 Task: Select the js-profile-visualizer. heap profile. table in the default binary editor.
Action: Mouse moved to (11, 545)
Screenshot: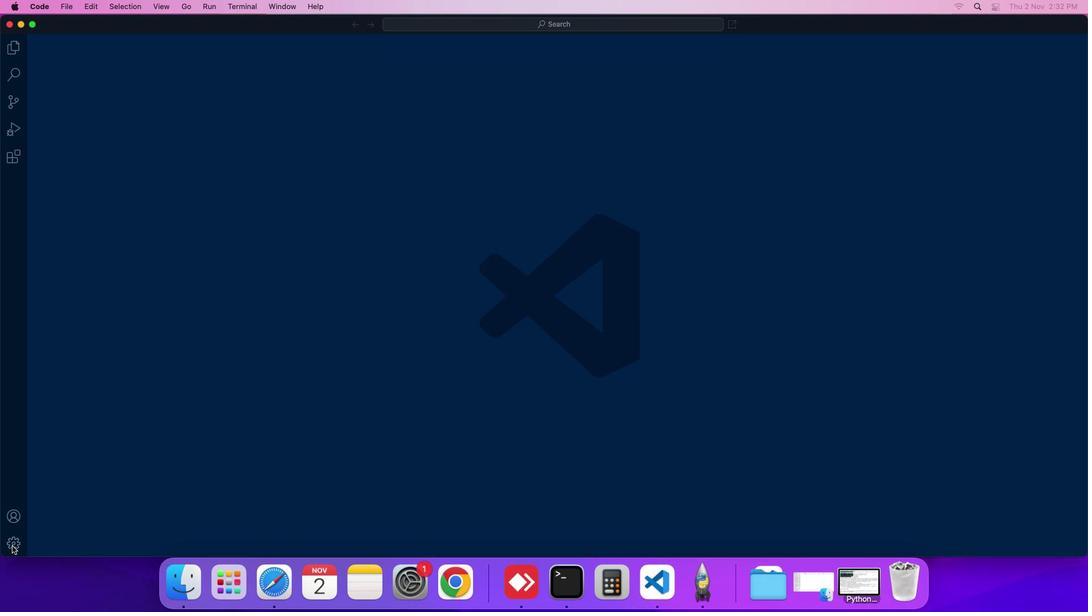 
Action: Mouse pressed left at (11, 545)
Screenshot: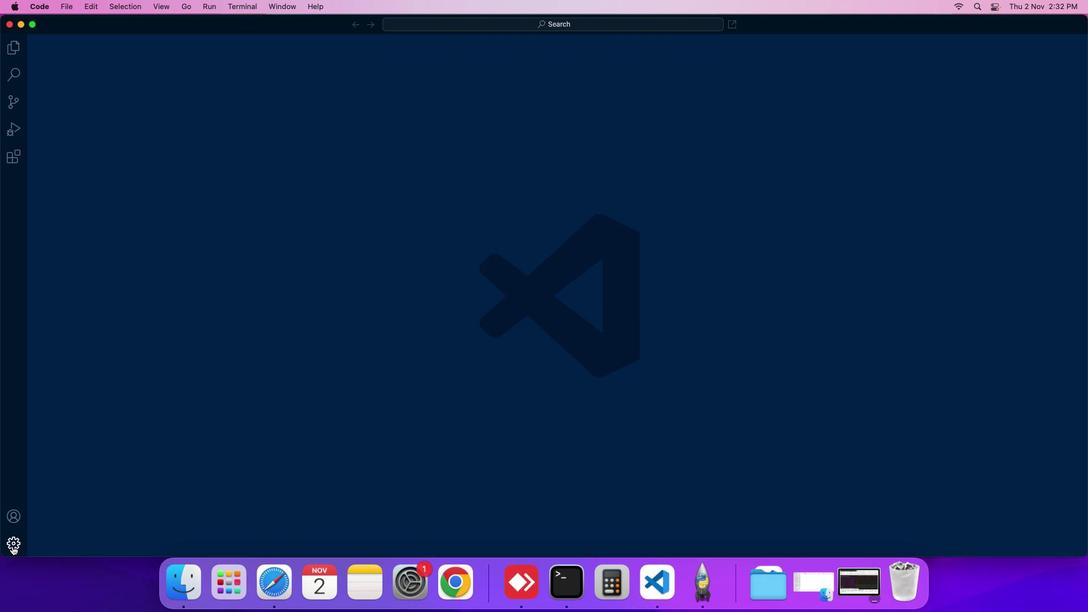 
Action: Mouse moved to (81, 445)
Screenshot: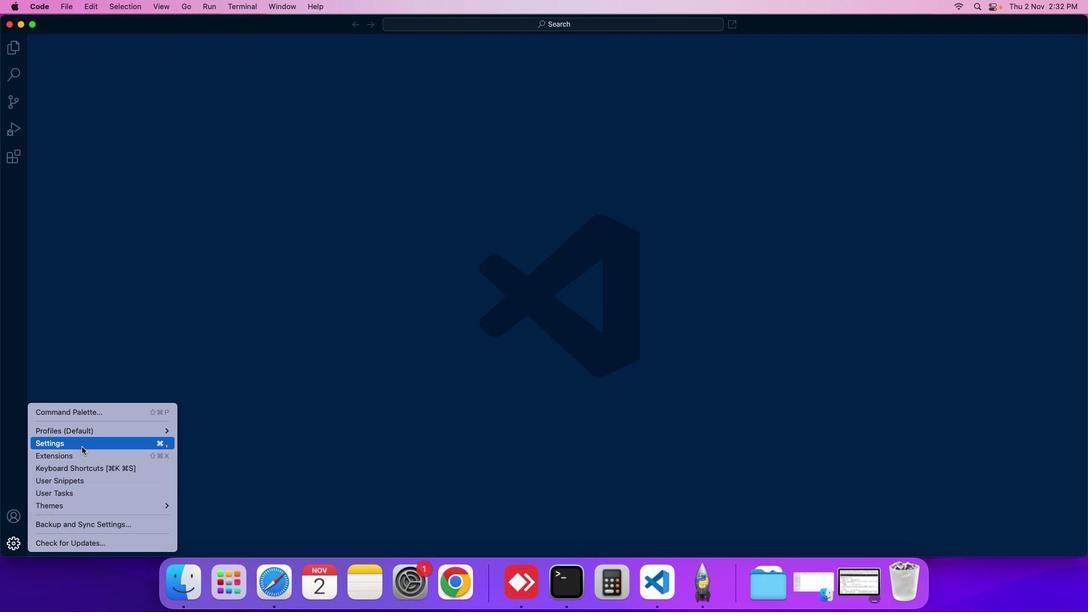 
Action: Mouse pressed left at (81, 445)
Screenshot: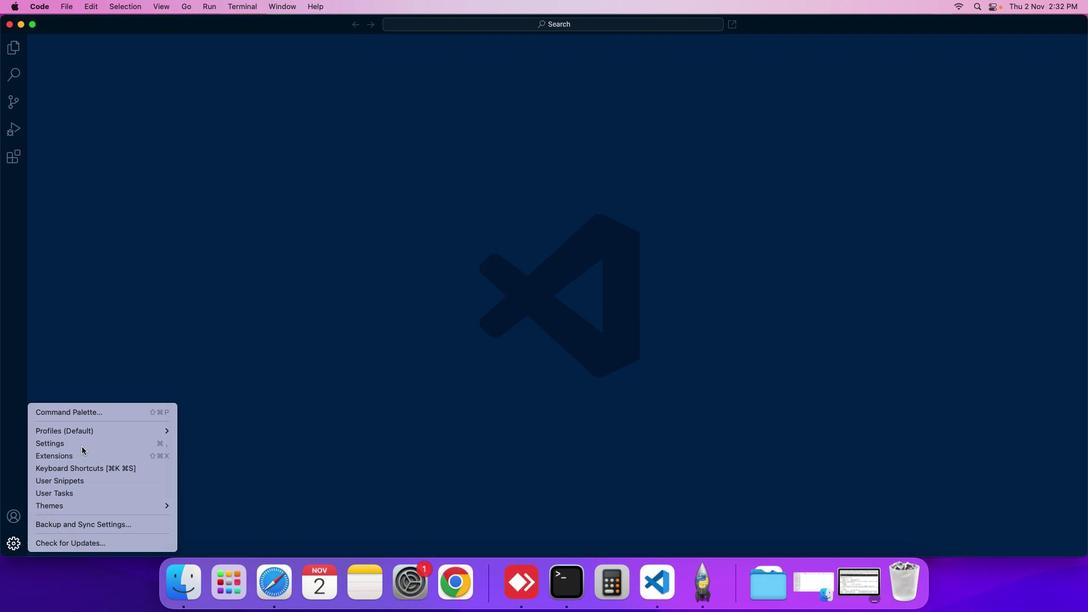 
Action: Mouse moved to (275, 137)
Screenshot: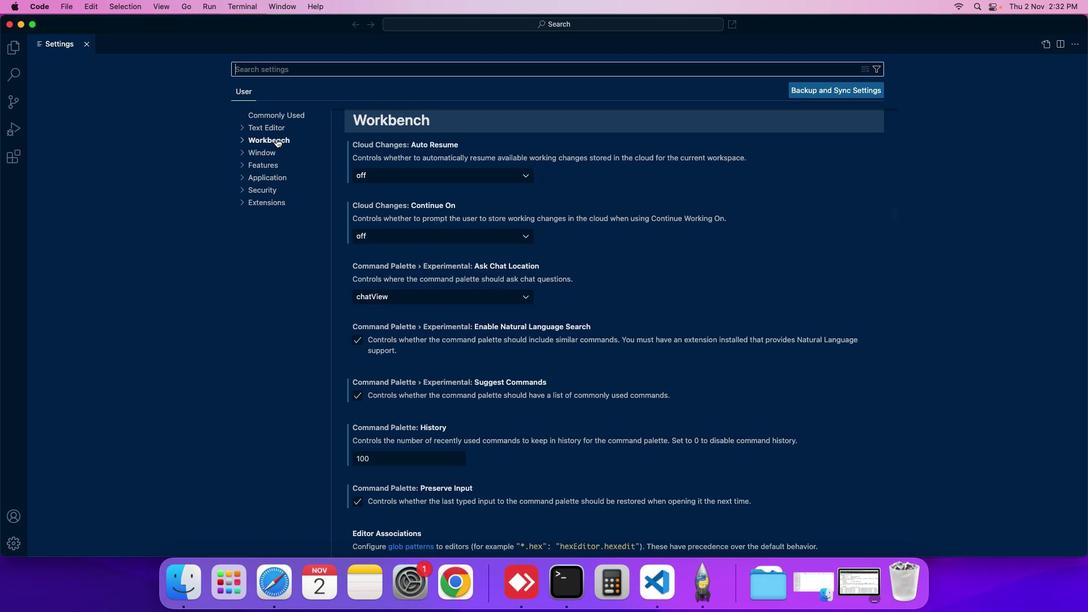 
Action: Mouse pressed left at (275, 137)
Screenshot: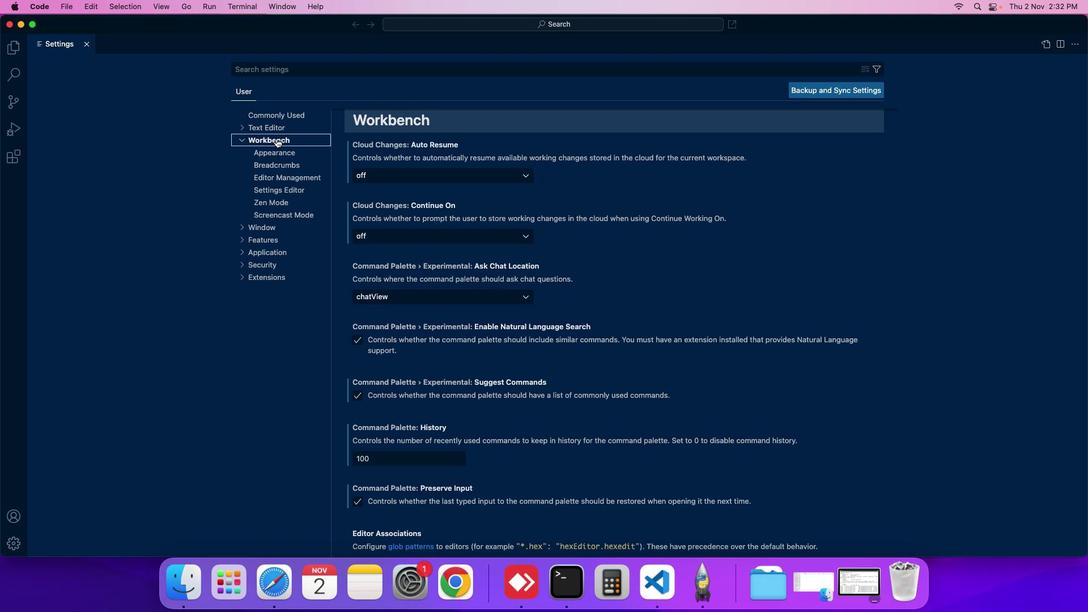 
Action: Mouse moved to (282, 162)
Screenshot: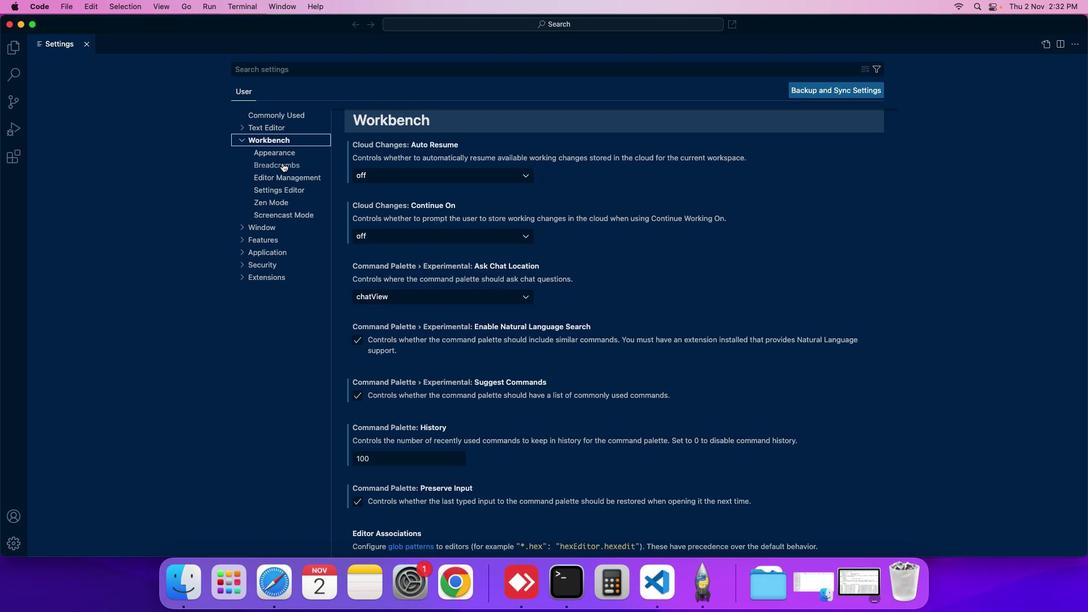 
Action: Mouse pressed left at (282, 162)
Screenshot: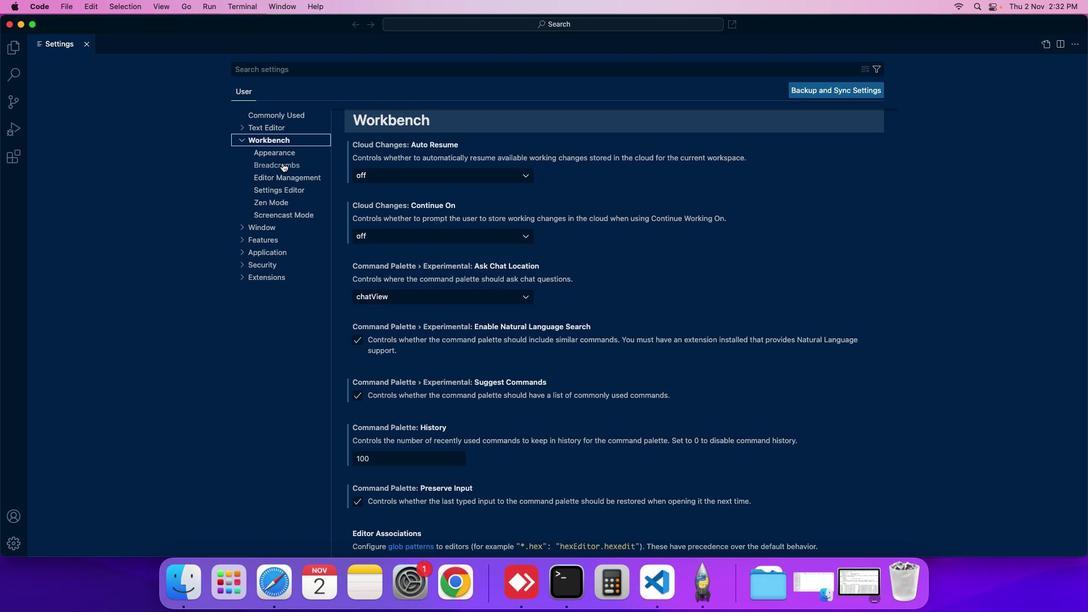 
Action: Mouse moved to (422, 323)
Screenshot: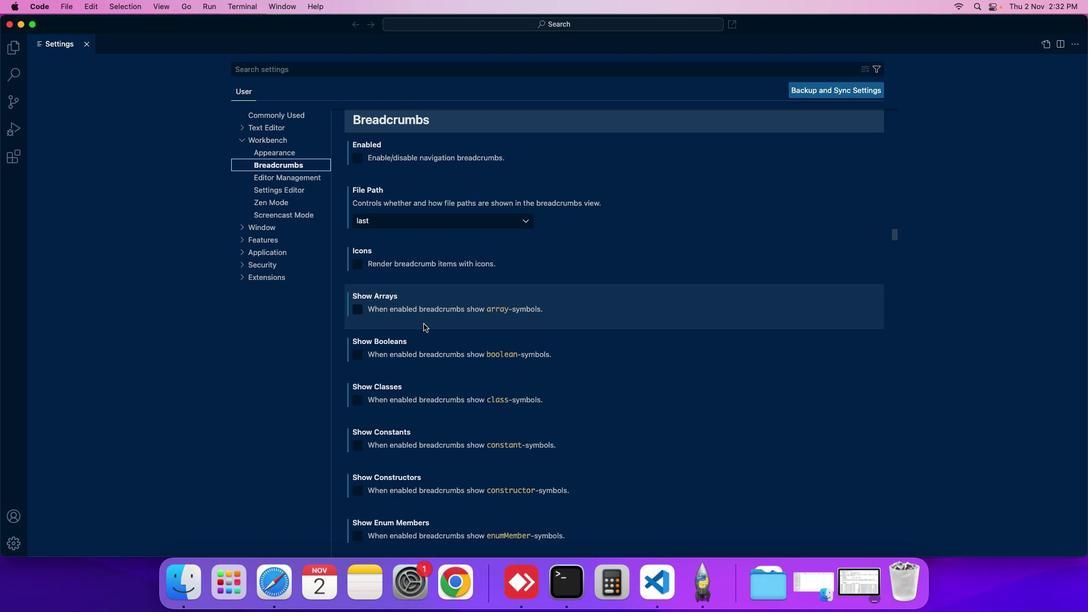 
Action: Mouse scrolled (422, 323) with delta (0, 0)
Screenshot: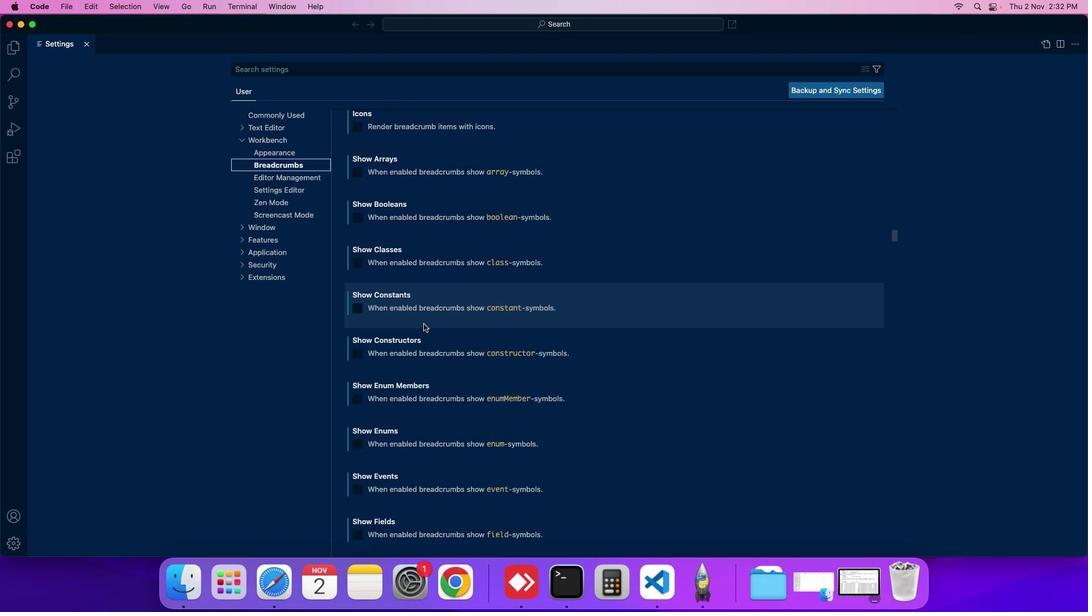 
Action: Mouse scrolled (422, 323) with delta (0, 0)
Screenshot: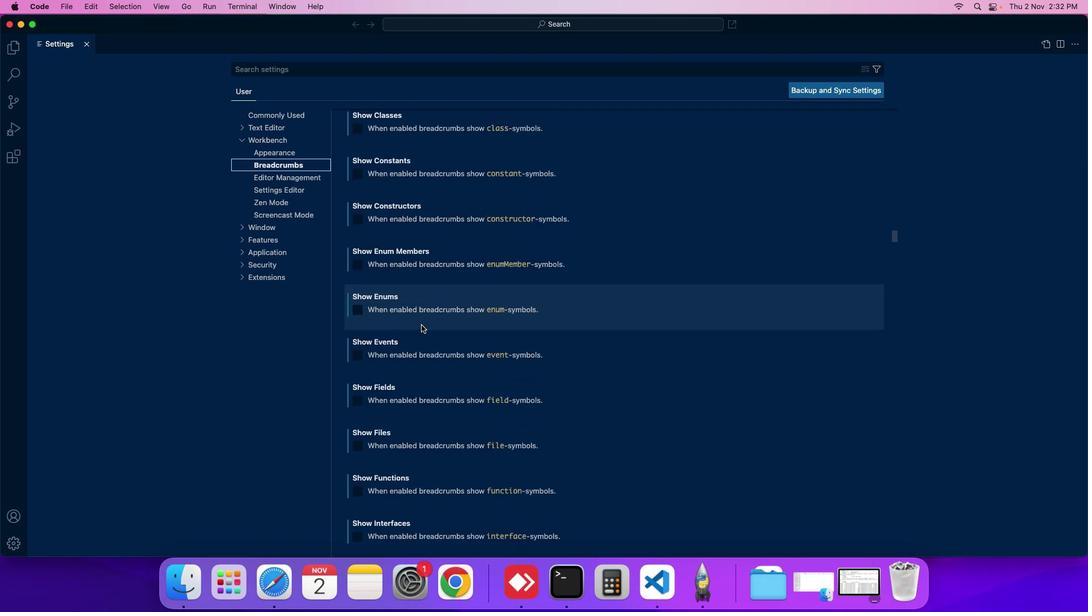 
Action: Mouse moved to (421, 324)
Screenshot: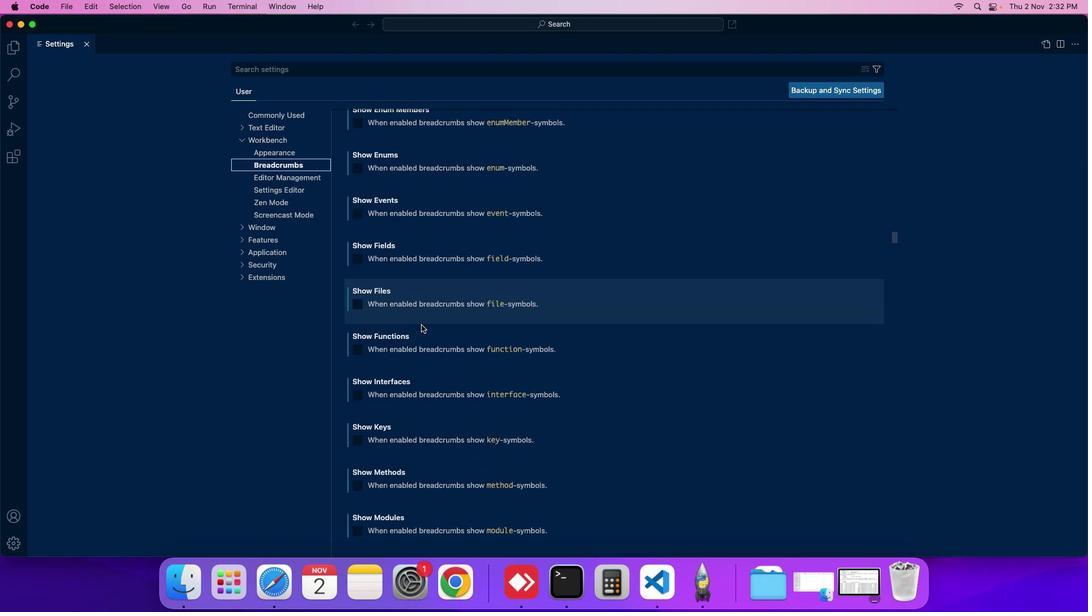 
Action: Mouse scrolled (421, 324) with delta (0, 0)
Screenshot: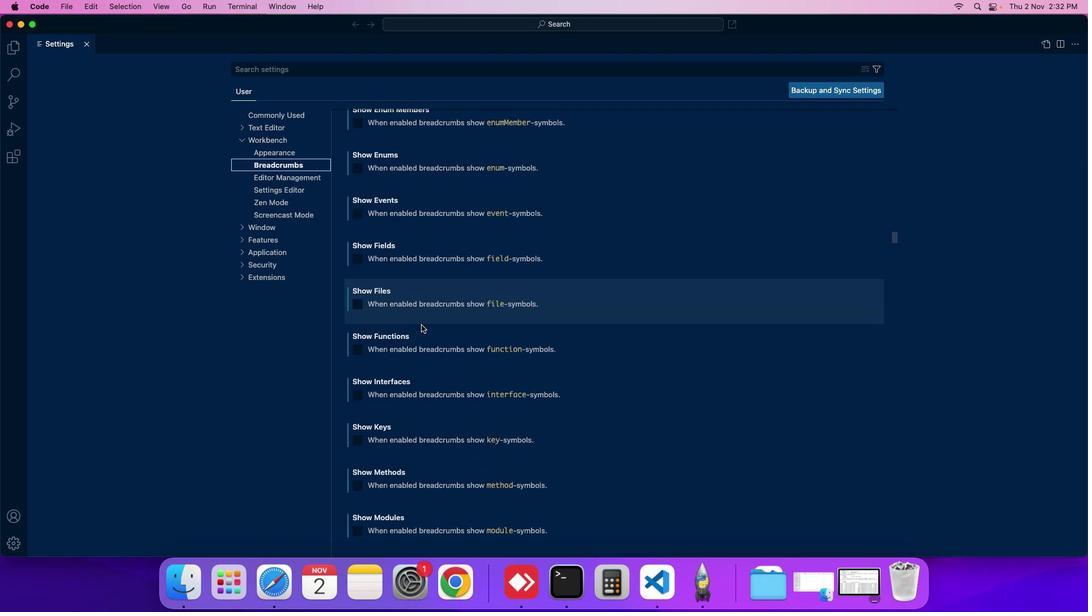 
Action: Mouse scrolled (421, 324) with delta (0, 0)
Screenshot: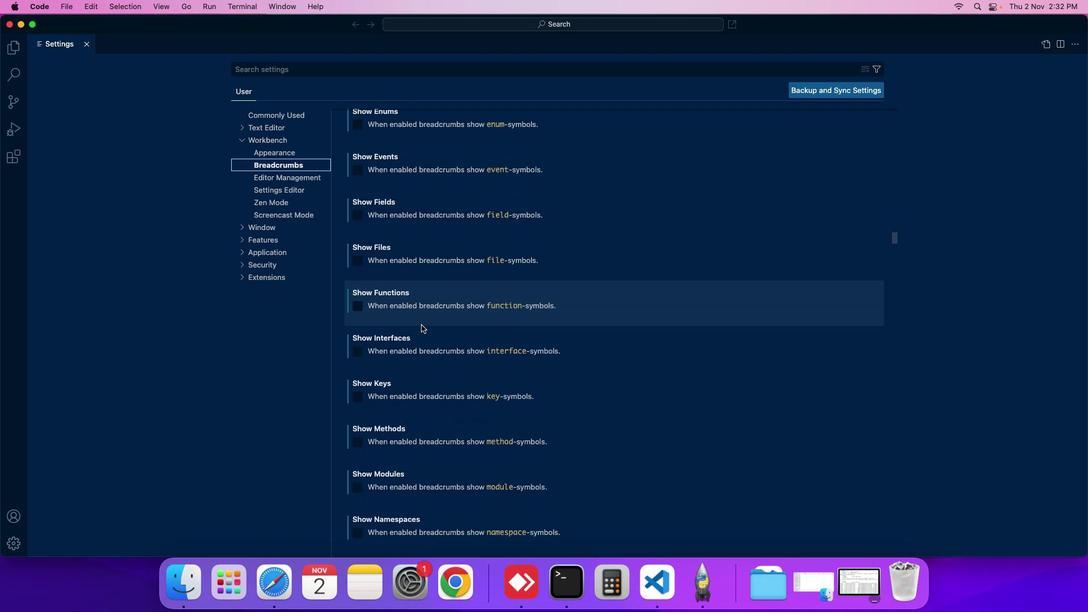 
Action: Mouse scrolled (421, 324) with delta (0, 0)
Screenshot: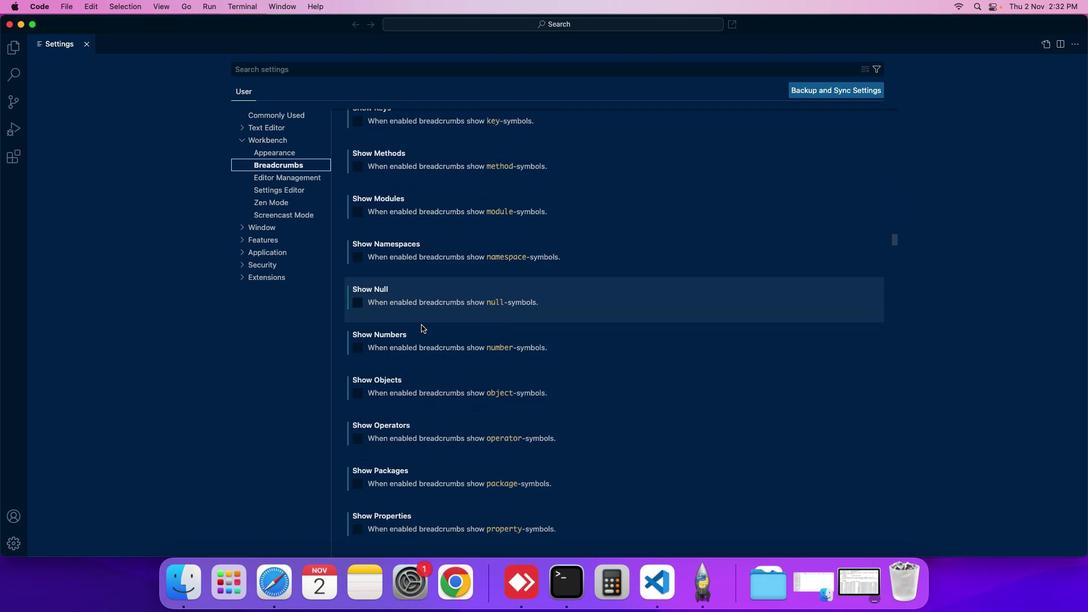 
Action: Mouse scrolled (421, 324) with delta (0, 0)
Screenshot: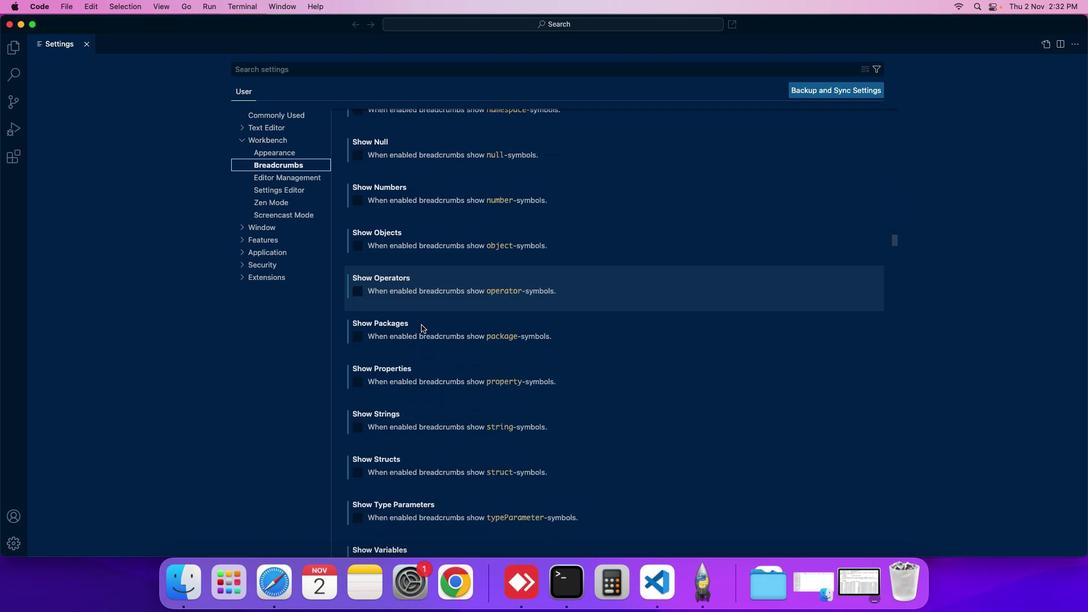 
Action: Mouse scrolled (421, 324) with delta (0, 0)
Screenshot: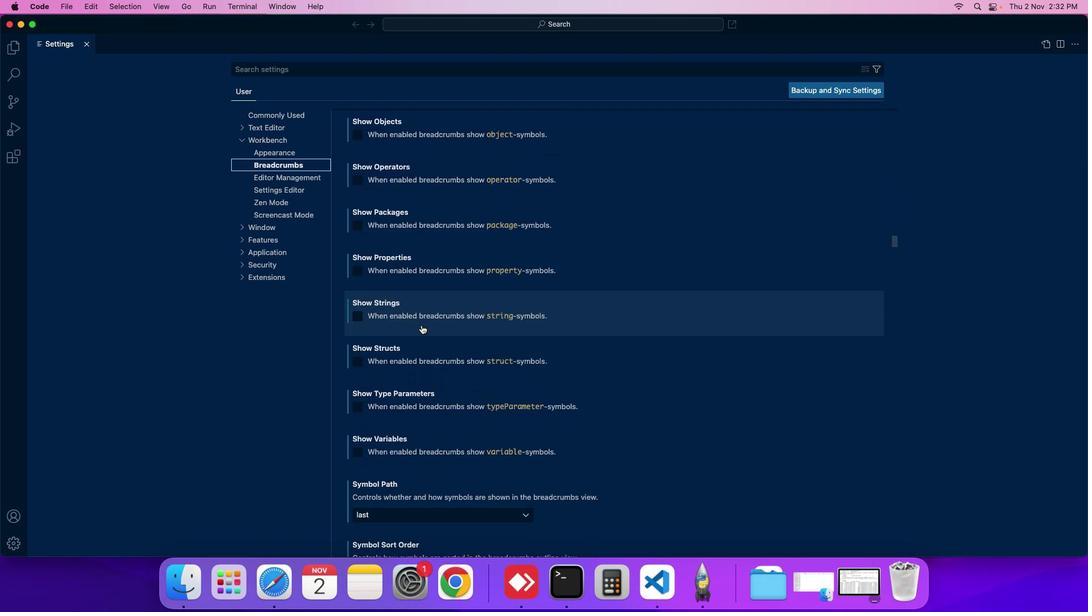 
Action: Mouse scrolled (421, 324) with delta (0, 0)
Screenshot: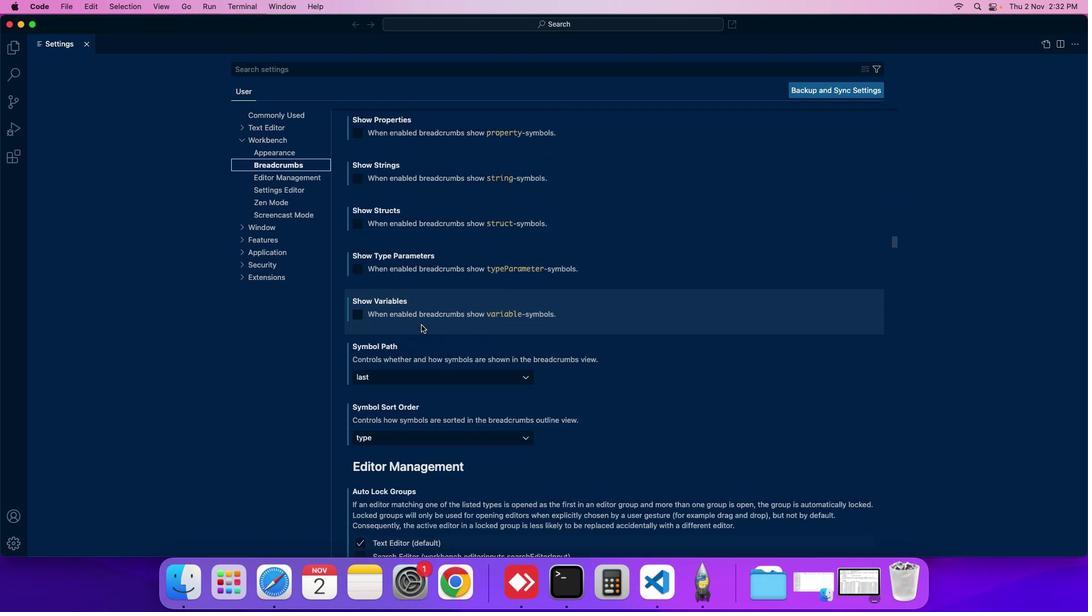 
Action: Mouse scrolled (421, 324) with delta (0, 0)
Screenshot: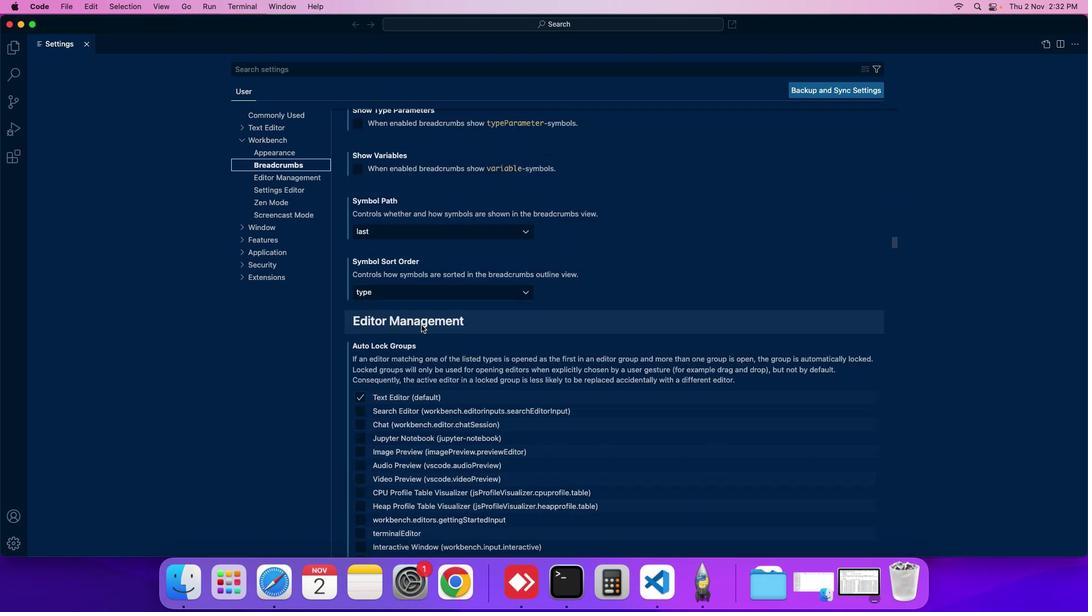 
Action: Mouse moved to (421, 324)
Screenshot: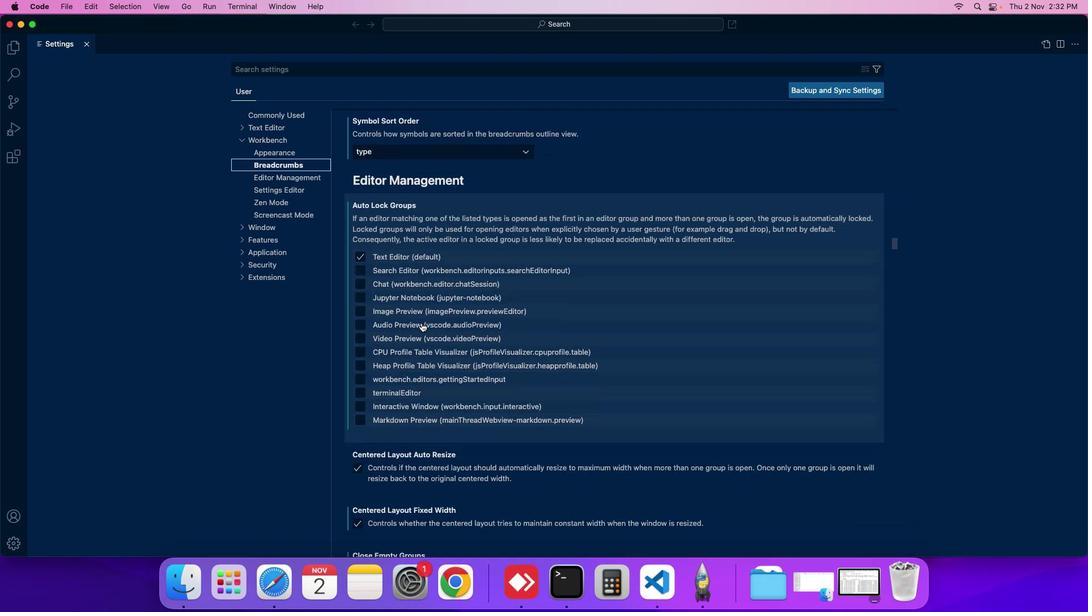 
Action: Mouse scrolled (421, 324) with delta (0, 0)
Screenshot: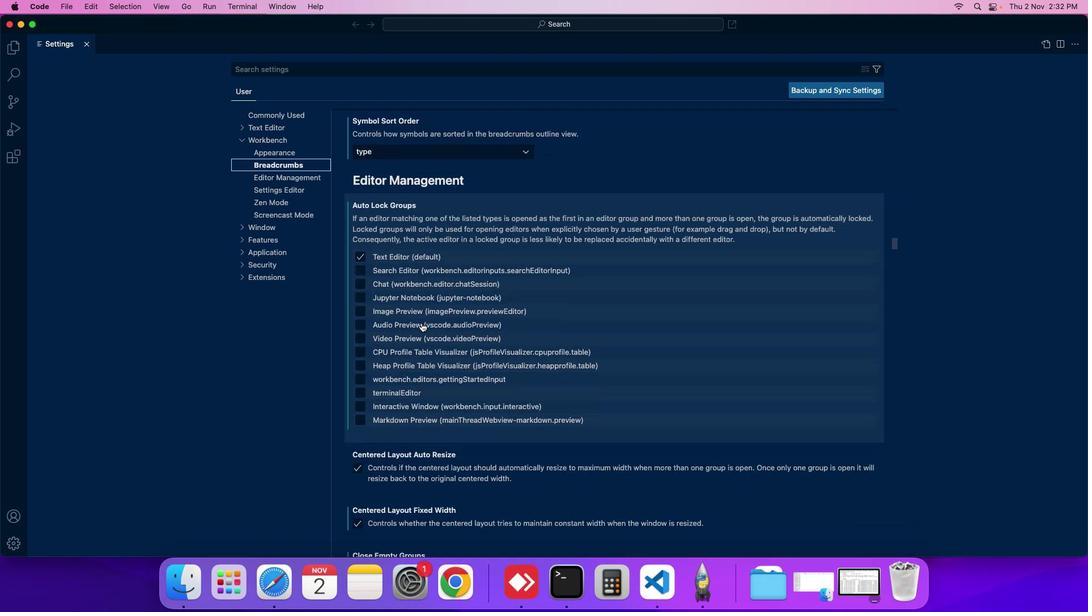 
Action: Mouse moved to (421, 325)
Screenshot: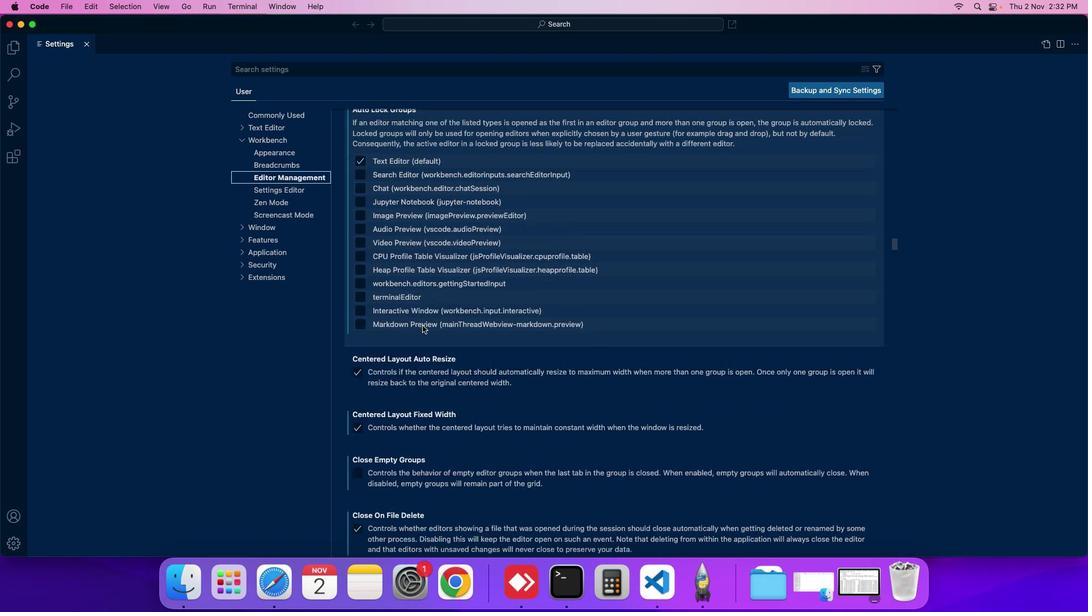 
Action: Mouse scrolled (421, 325) with delta (0, 0)
Screenshot: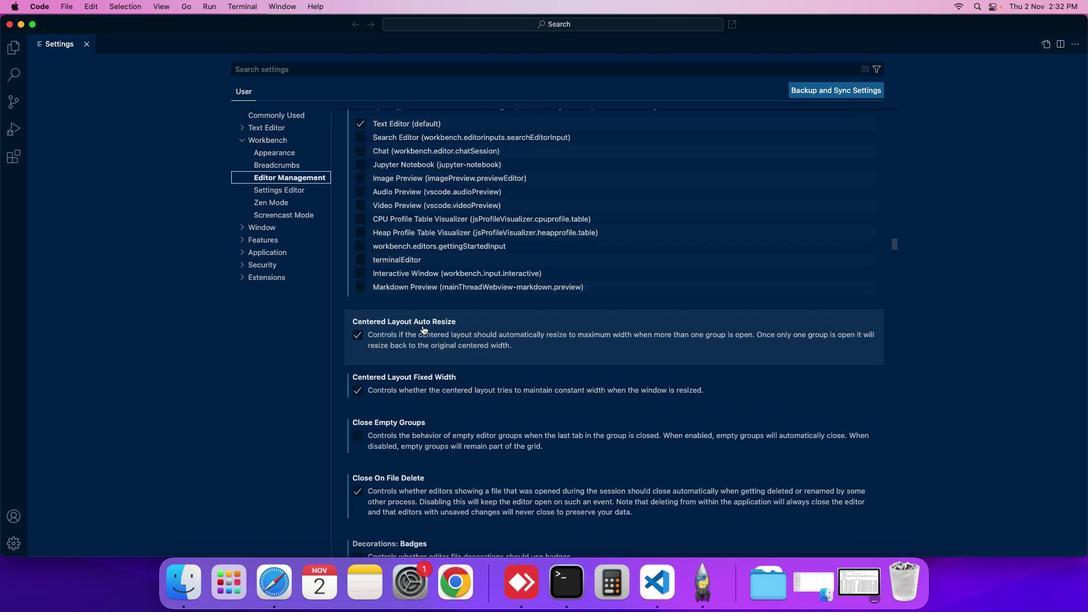 
Action: Mouse moved to (421, 325)
Screenshot: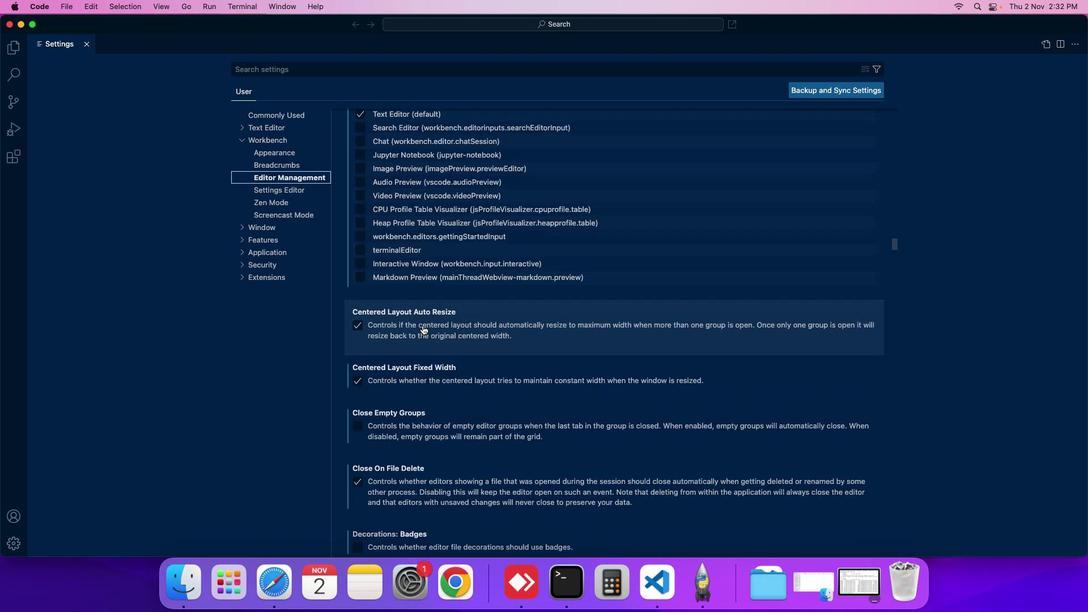 
Action: Mouse scrolled (421, 325) with delta (0, 0)
Screenshot: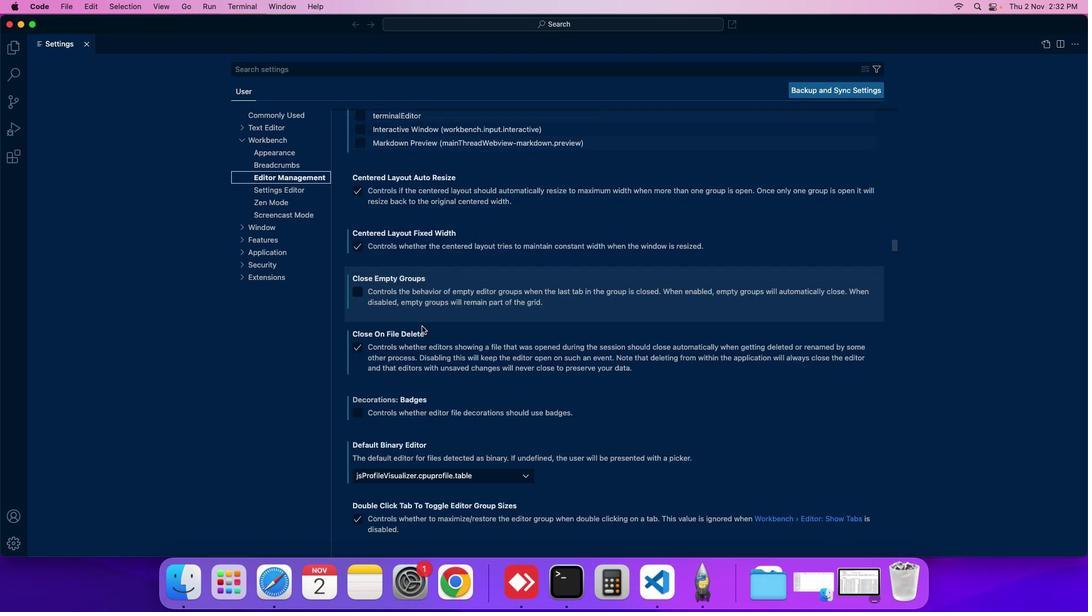 
Action: Mouse moved to (421, 325)
Screenshot: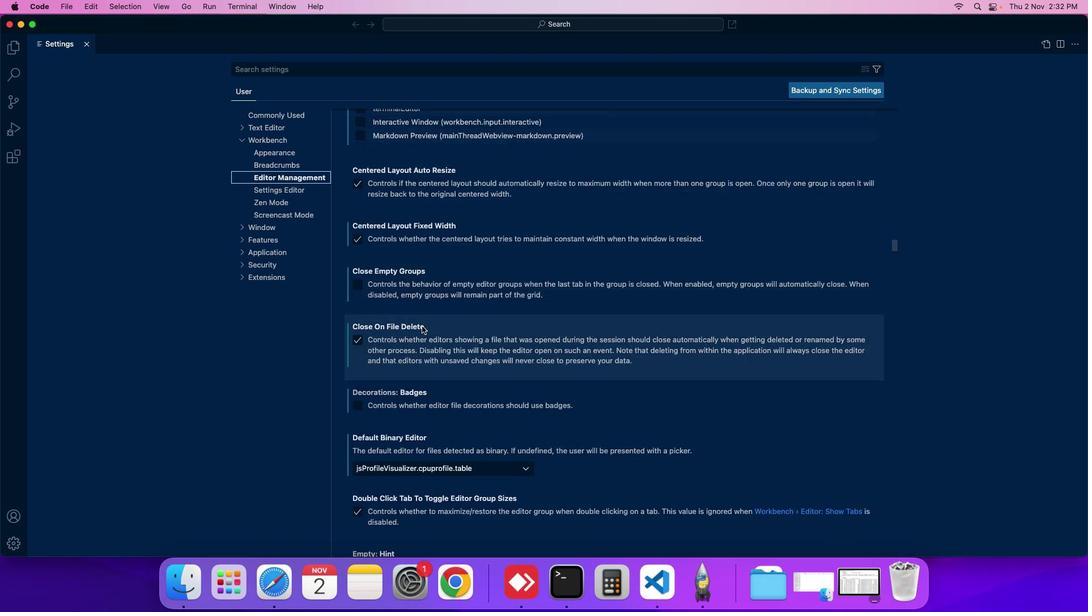
Action: Mouse scrolled (421, 325) with delta (0, 0)
Screenshot: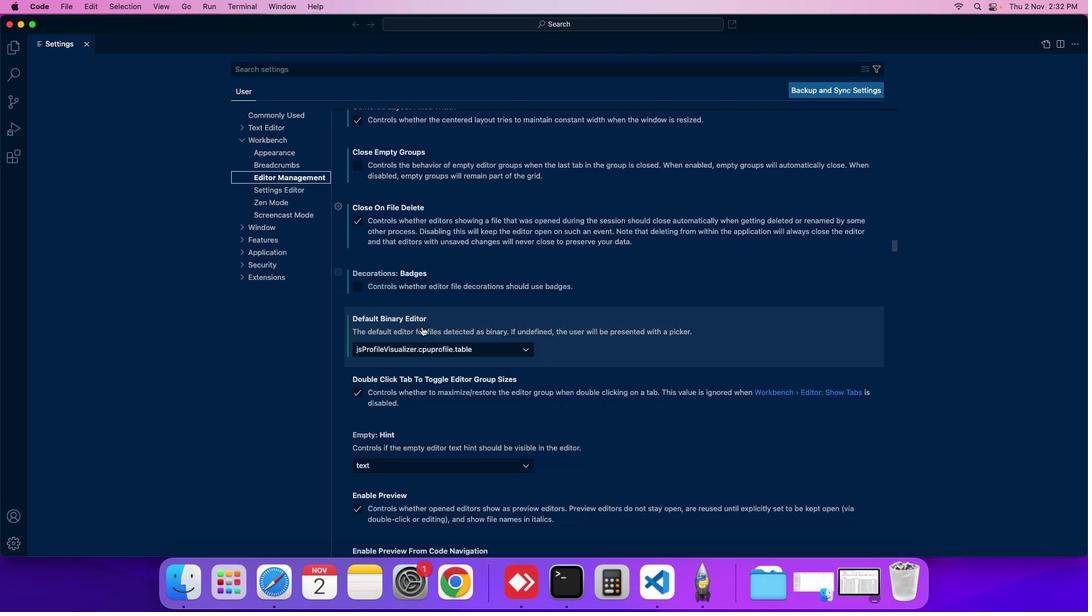 
Action: Mouse moved to (418, 324)
Screenshot: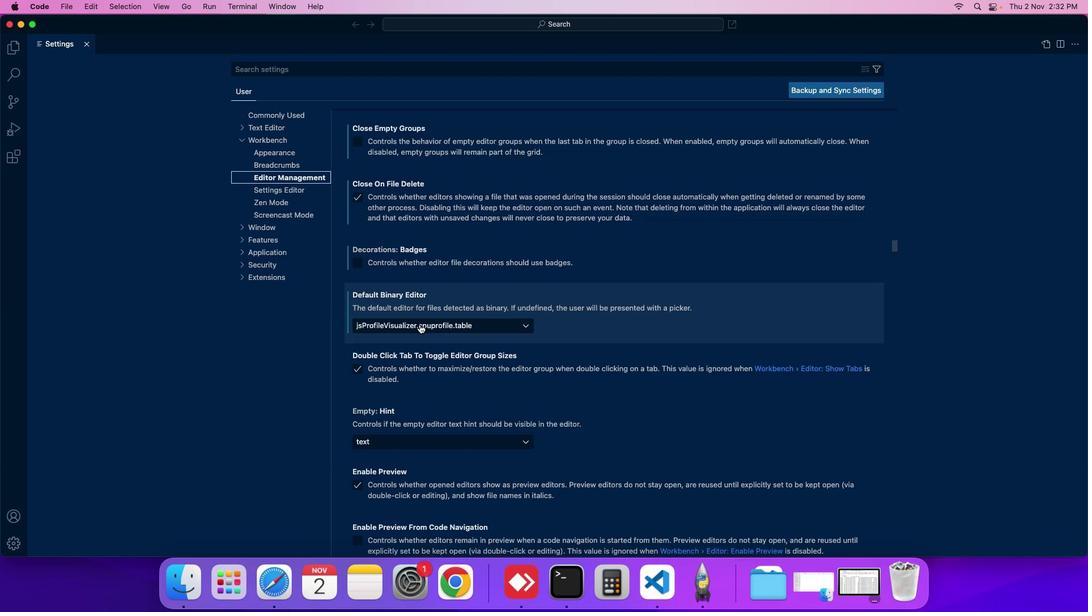 
Action: Mouse pressed left at (418, 324)
Screenshot: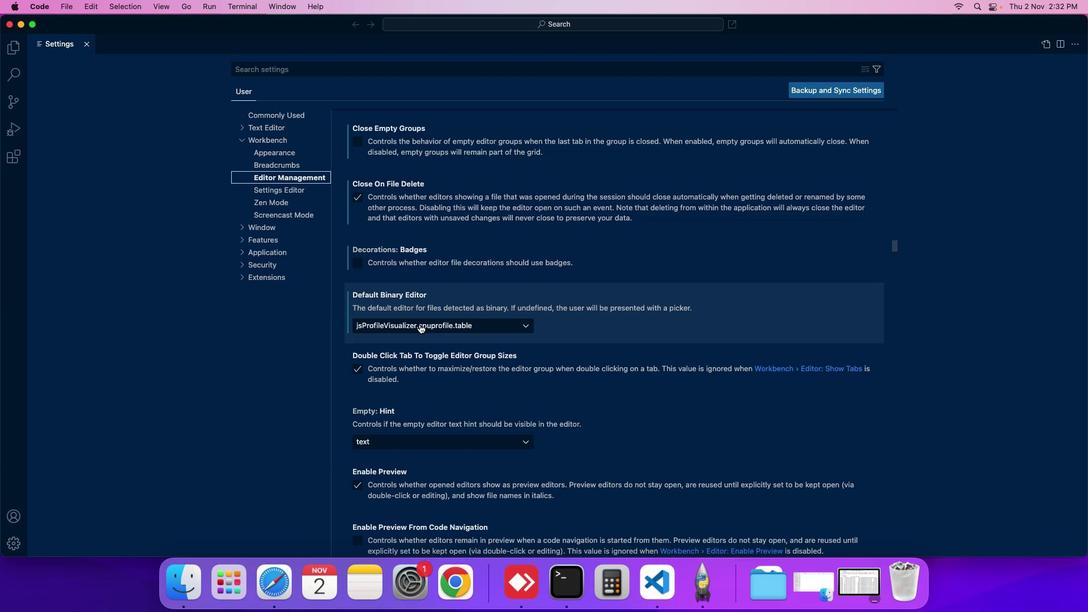 
Action: Mouse moved to (391, 450)
Screenshot: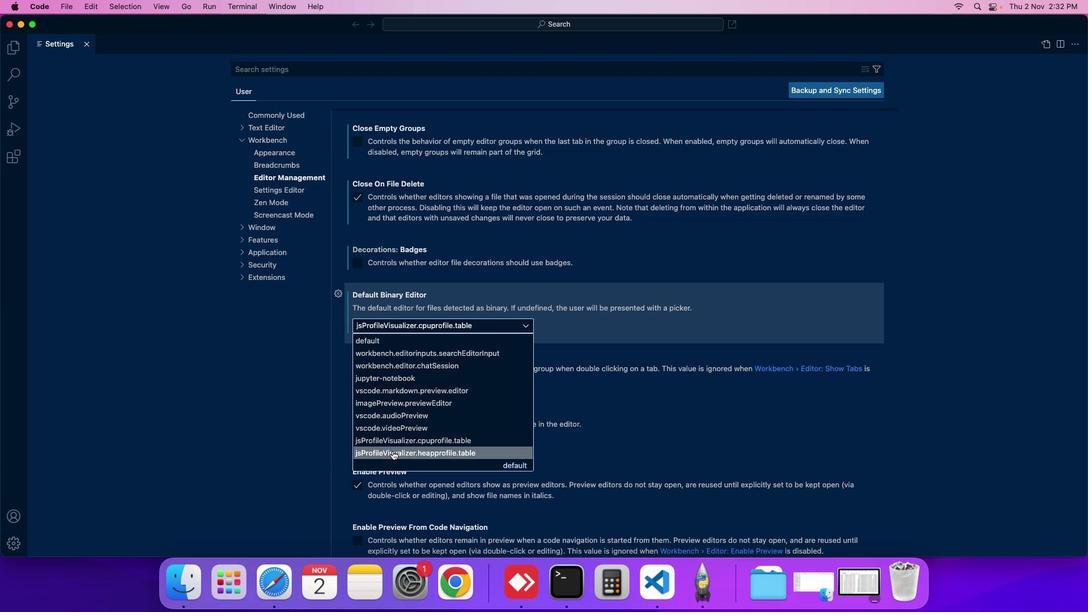 
Action: Mouse pressed left at (391, 450)
Screenshot: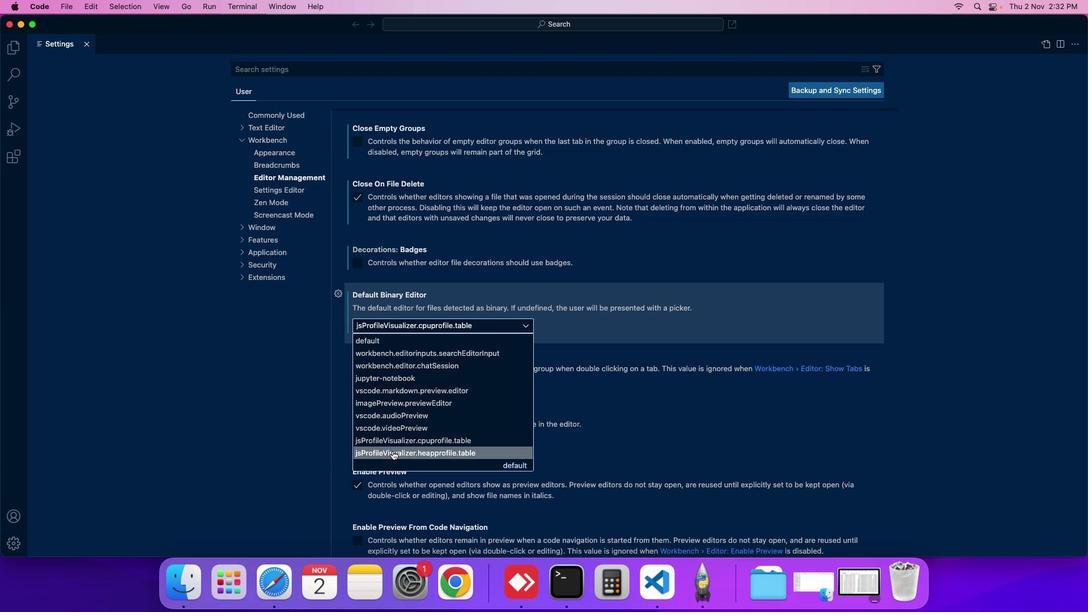
Action: Mouse moved to (391, 449)
Screenshot: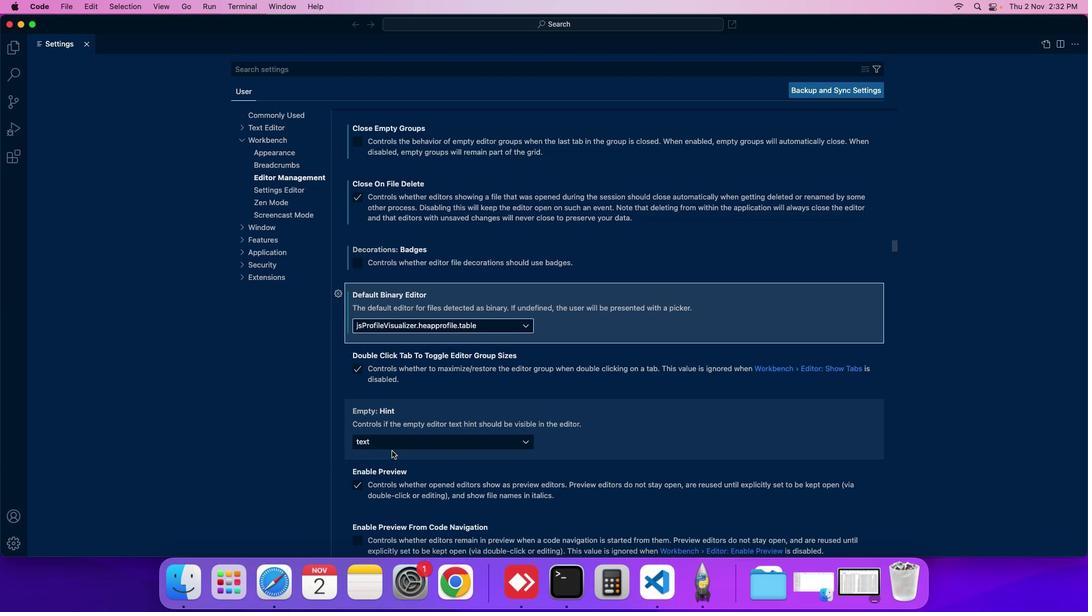 
